 Task: Add a signature Kiera Campbell containing With heartfelt thanks and warm wishes, Kiera Campbell to email address softage.6@softage.net and add a folder Quality control
Action: Mouse moved to (71, 86)
Screenshot: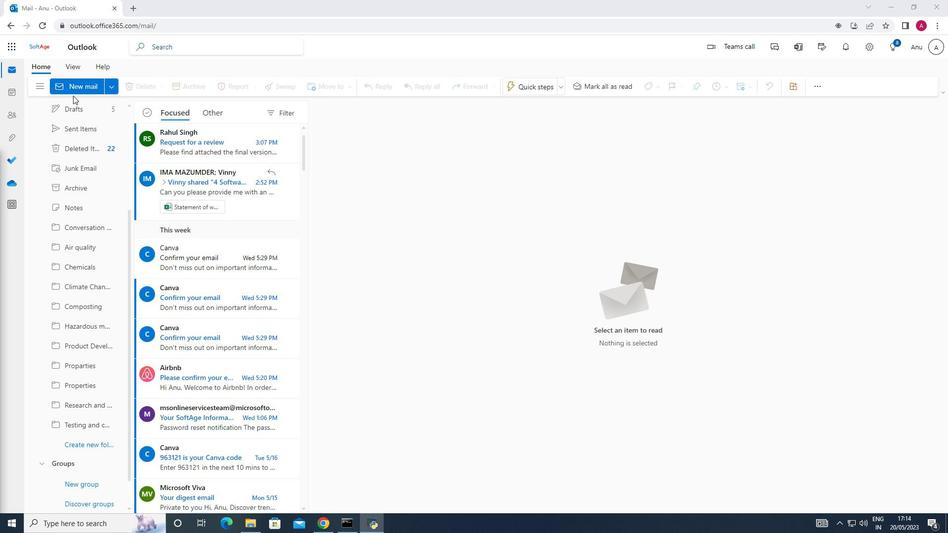 
Action: Mouse pressed left at (71, 86)
Screenshot: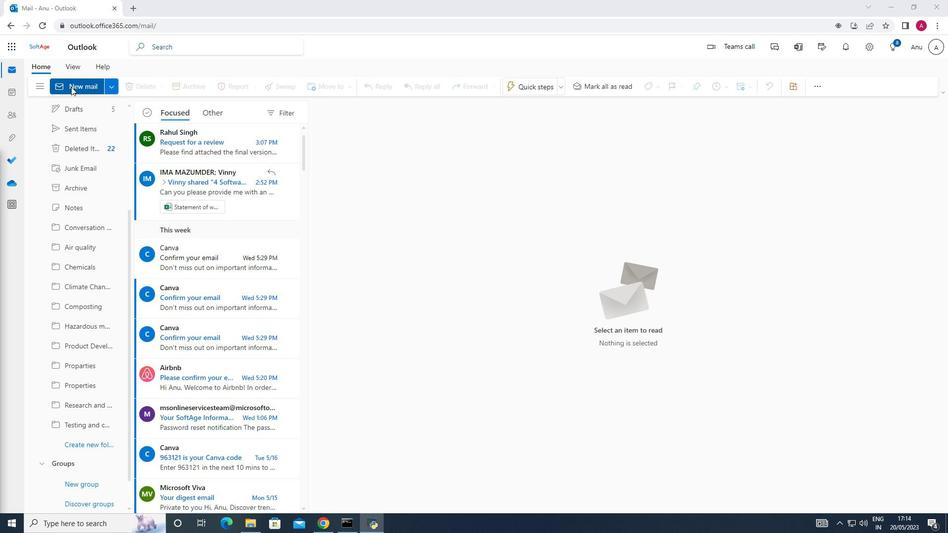 
Action: Mouse moved to (677, 89)
Screenshot: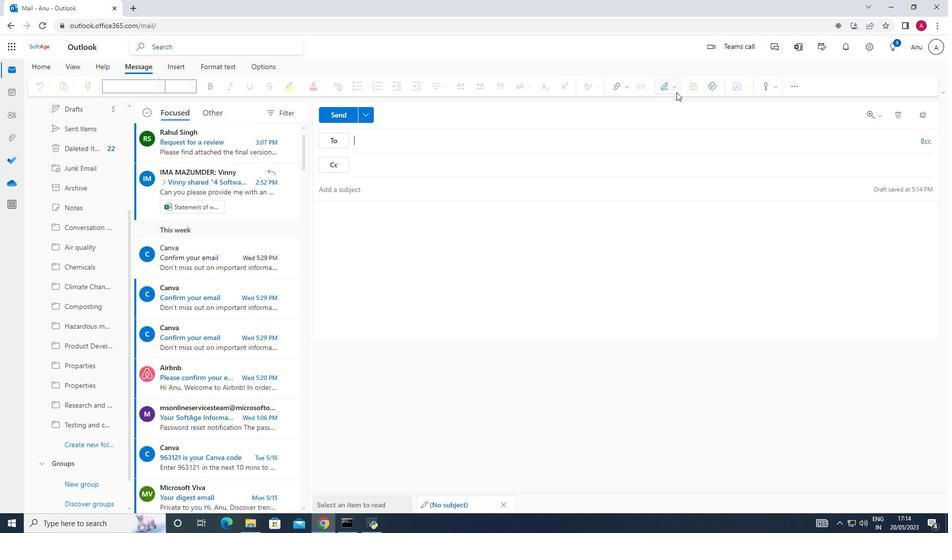 
Action: Mouse pressed left at (677, 89)
Screenshot: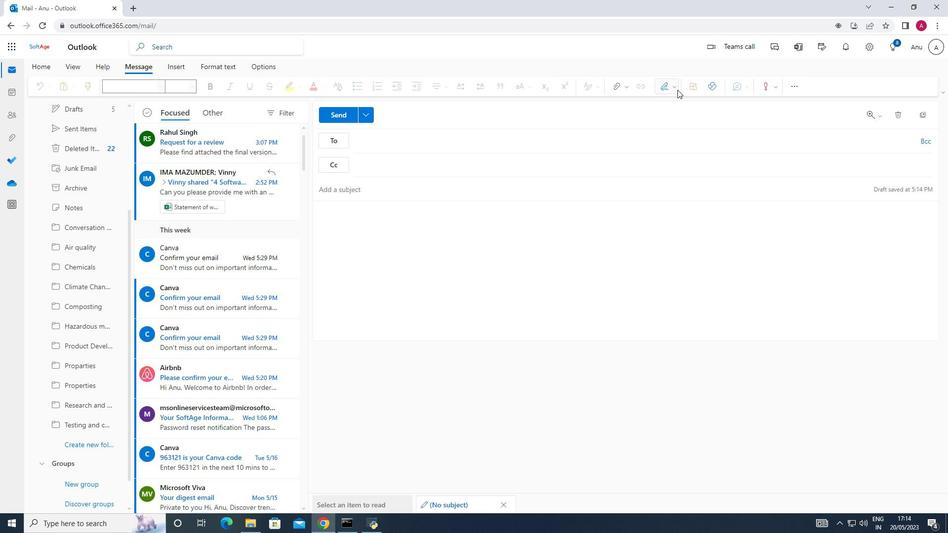 
Action: Mouse moved to (666, 123)
Screenshot: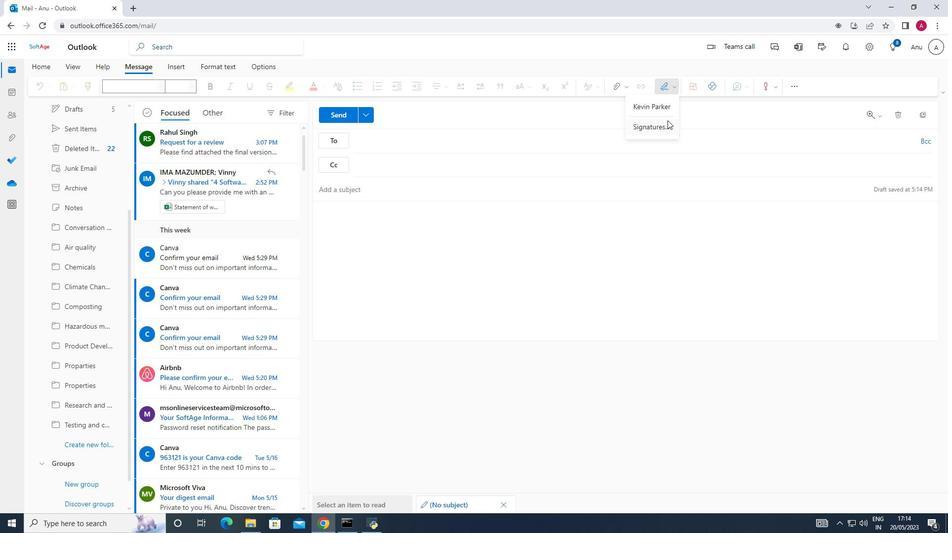
Action: Mouse pressed left at (666, 123)
Screenshot: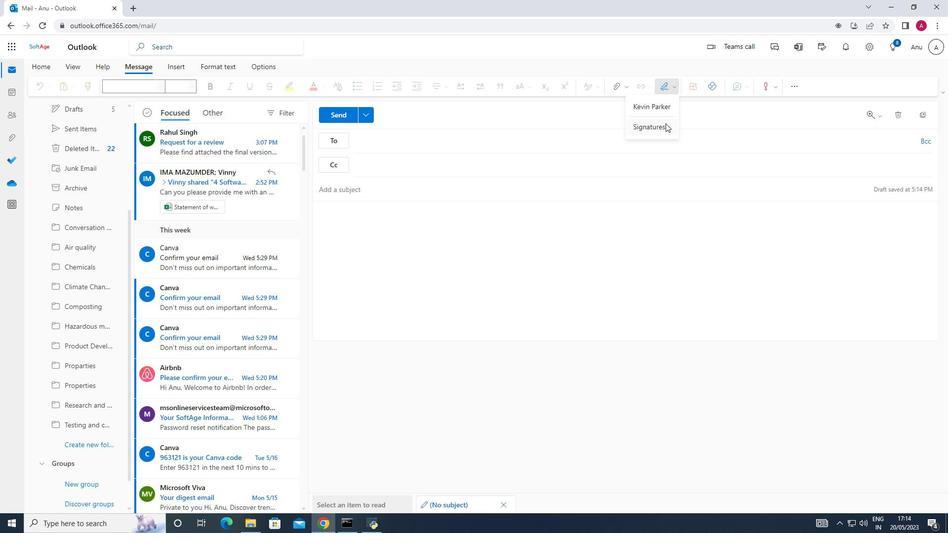 
Action: Mouse moved to (669, 161)
Screenshot: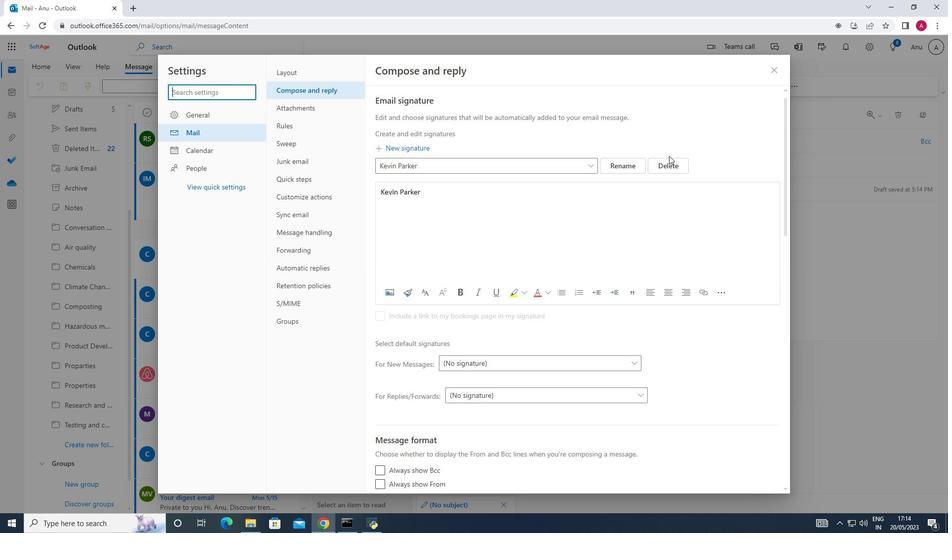
Action: Mouse pressed left at (669, 161)
Screenshot: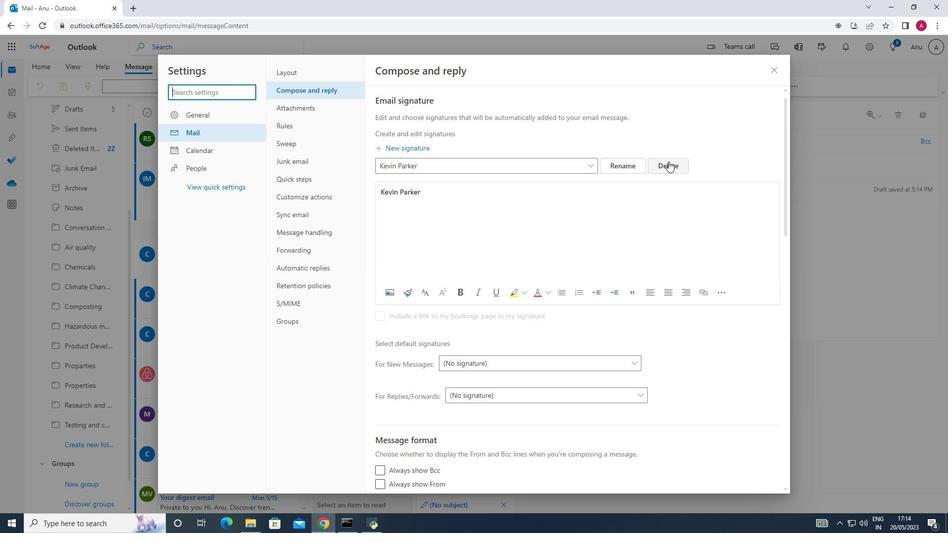 
Action: Mouse moved to (402, 166)
Screenshot: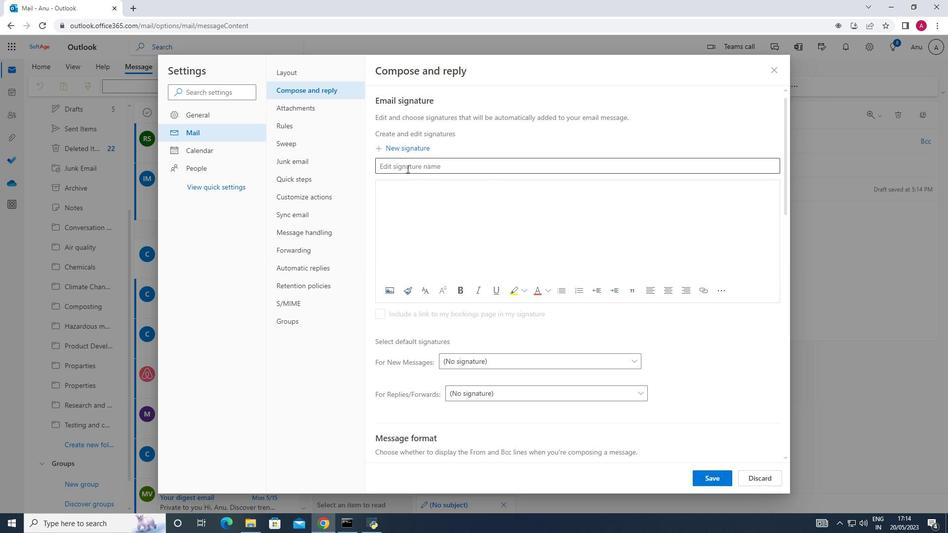 
Action: Mouse pressed left at (402, 166)
Screenshot: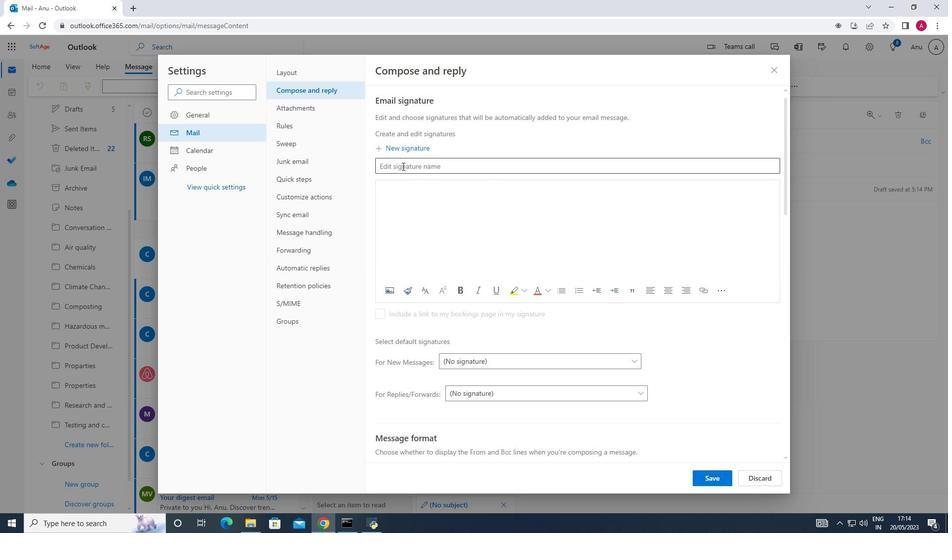 
Action: Key pressed <Key.caps_lock><Key.caps_lock><Key.caps_lock>K<Key.caps_lock>iera<Key.space><Key.caps_lock>CA<Key.backspace><Key.caps_lock>ampbell
Screenshot: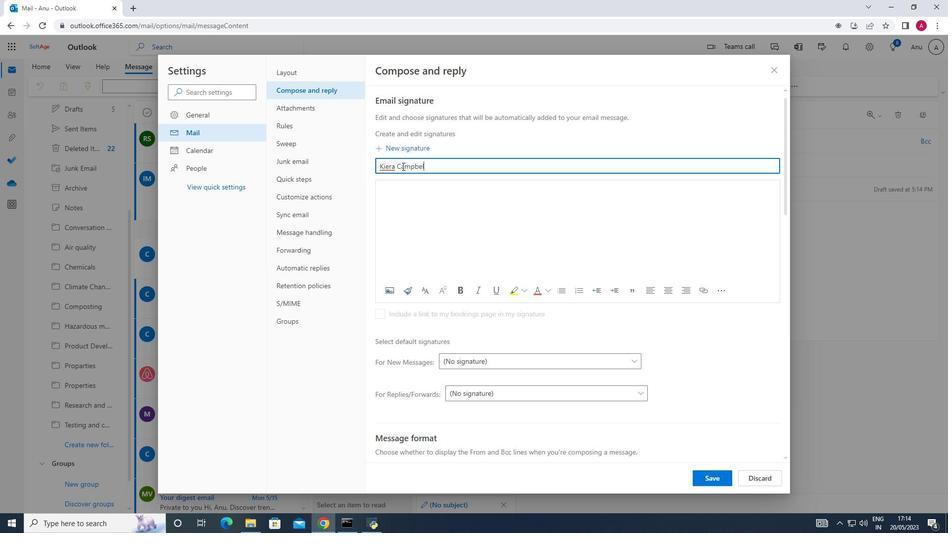 
Action: Mouse moved to (382, 188)
Screenshot: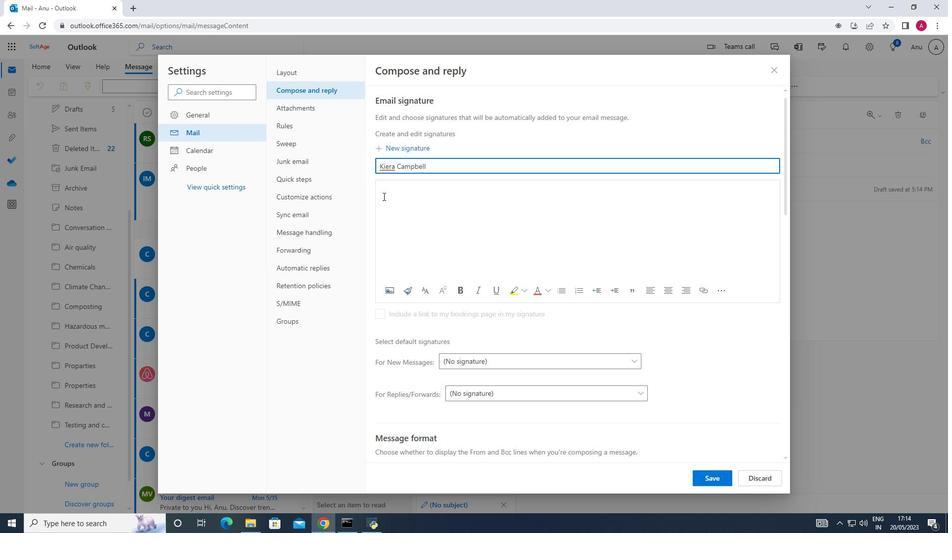 
Action: Mouse pressed left at (382, 188)
Screenshot: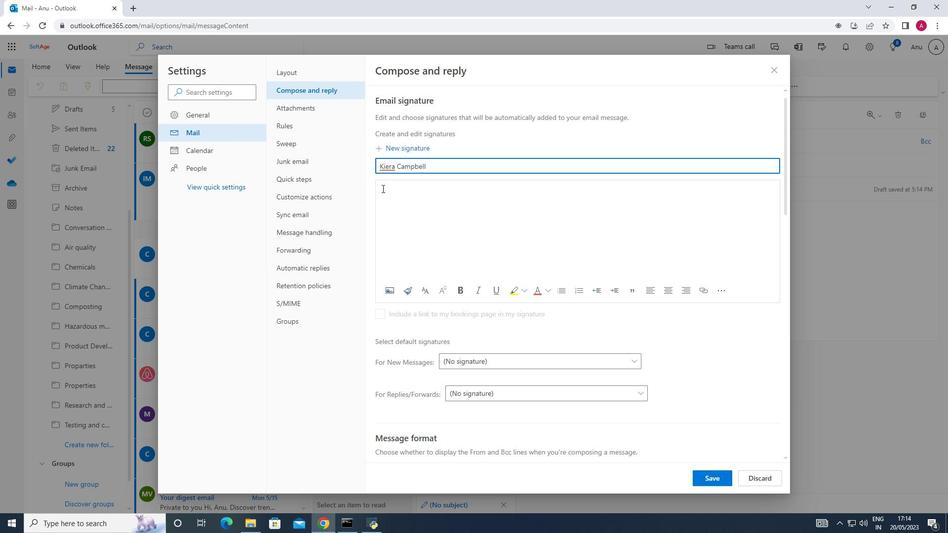 
Action: Mouse moved to (373, 194)
Screenshot: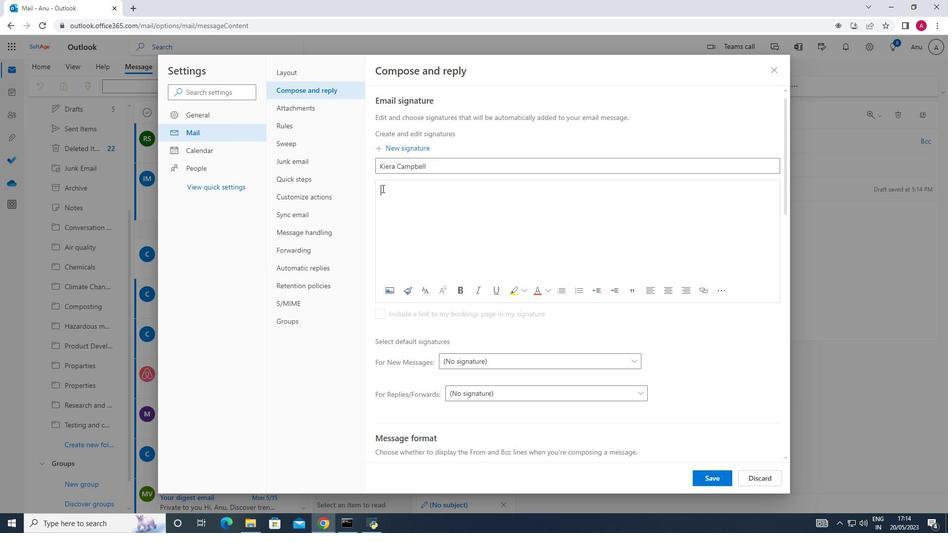 
Action: Key pressed <Key.caps_lock>K<Key.caps_lock>iera<Key.space><Key.shift>Camb<Key.backspace>pbell
Screenshot: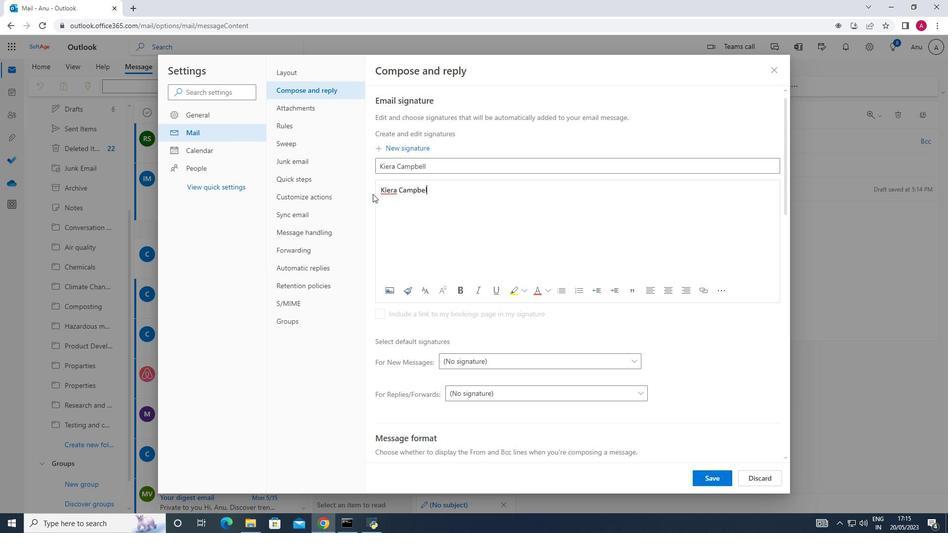 
Action: Mouse moved to (716, 474)
Screenshot: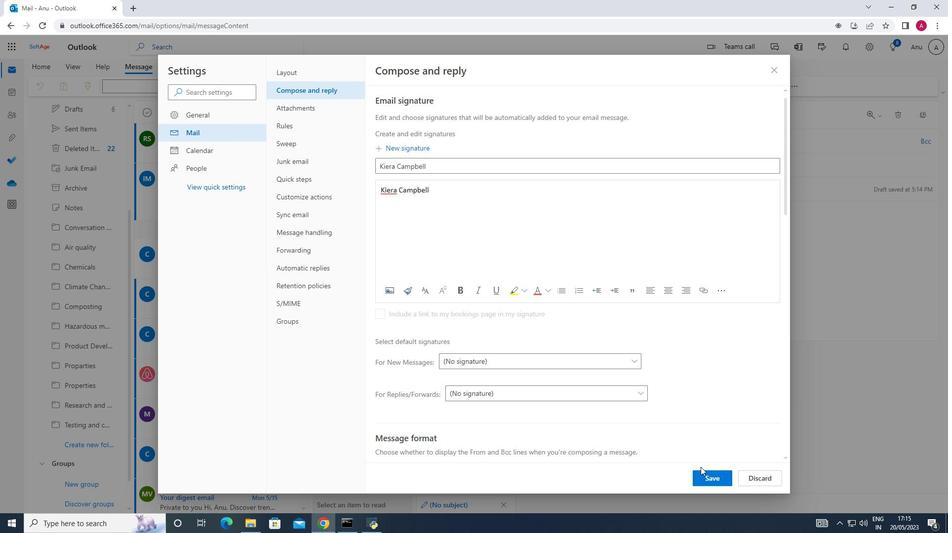 
Action: Mouse pressed left at (716, 474)
Screenshot: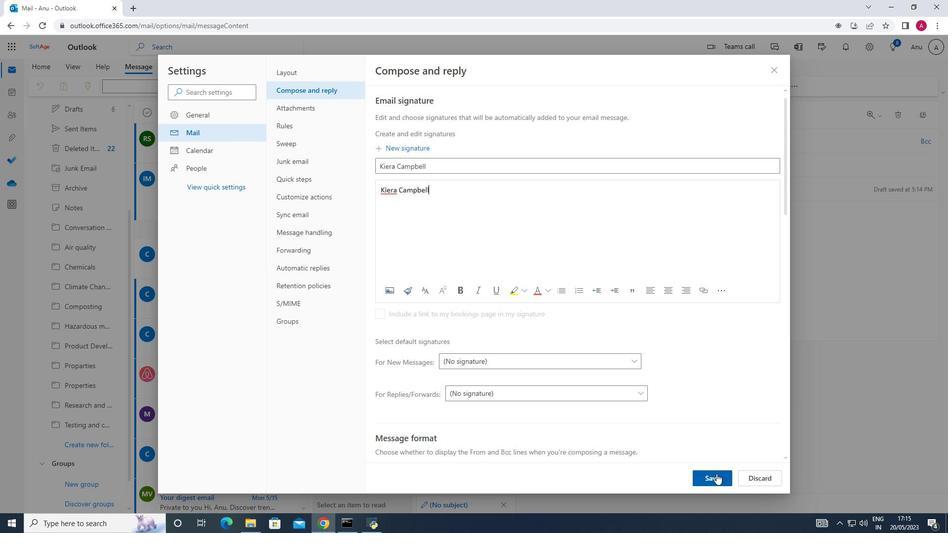
Action: Mouse moved to (776, 65)
Screenshot: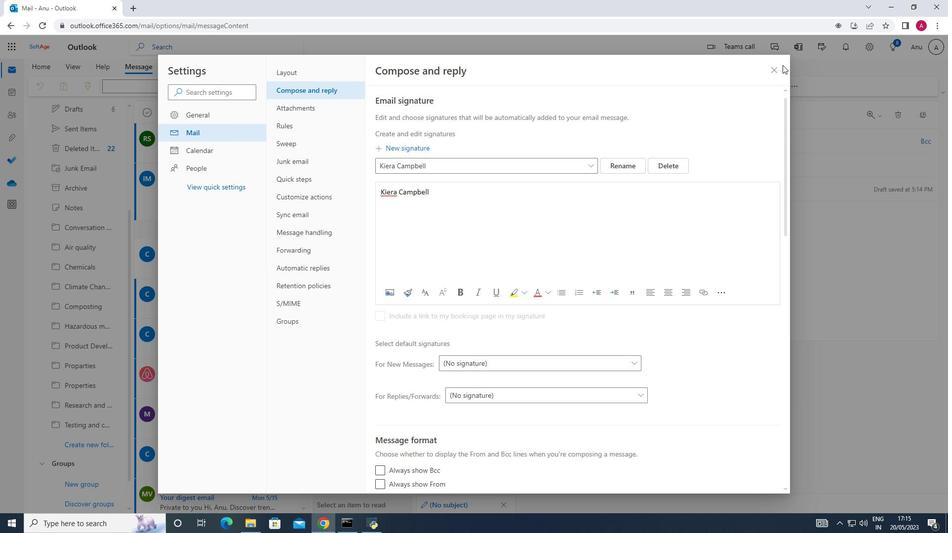 
Action: Mouse pressed left at (776, 65)
Screenshot: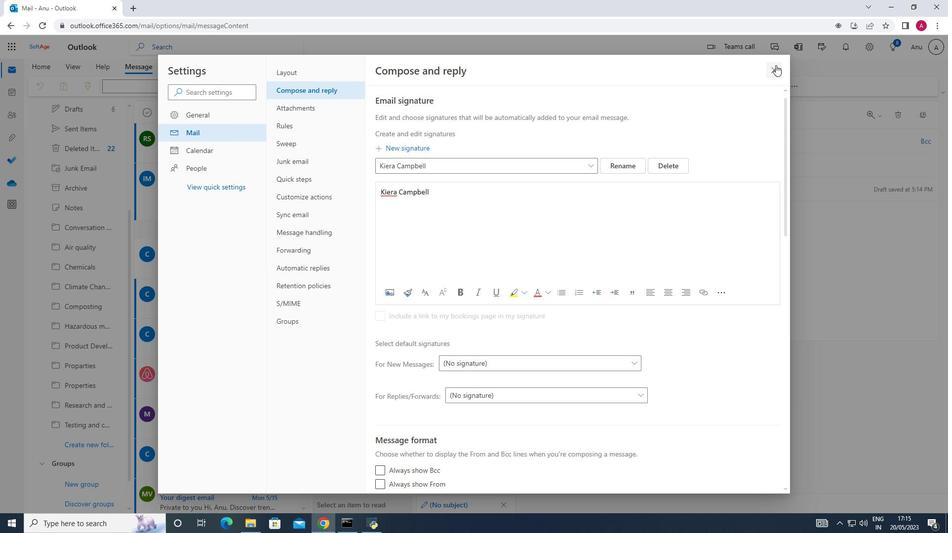 
Action: Mouse moved to (327, 214)
Screenshot: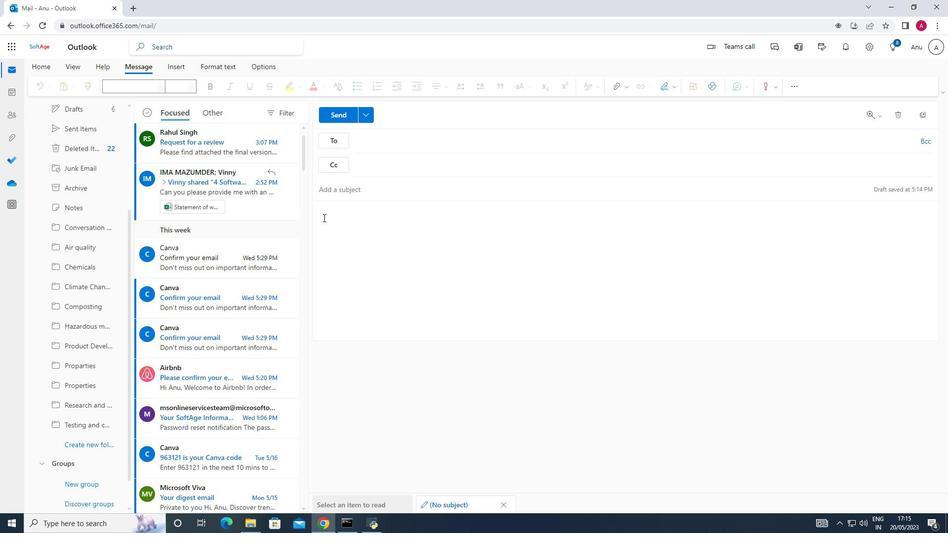 
Action: Mouse pressed left at (327, 214)
Screenshot: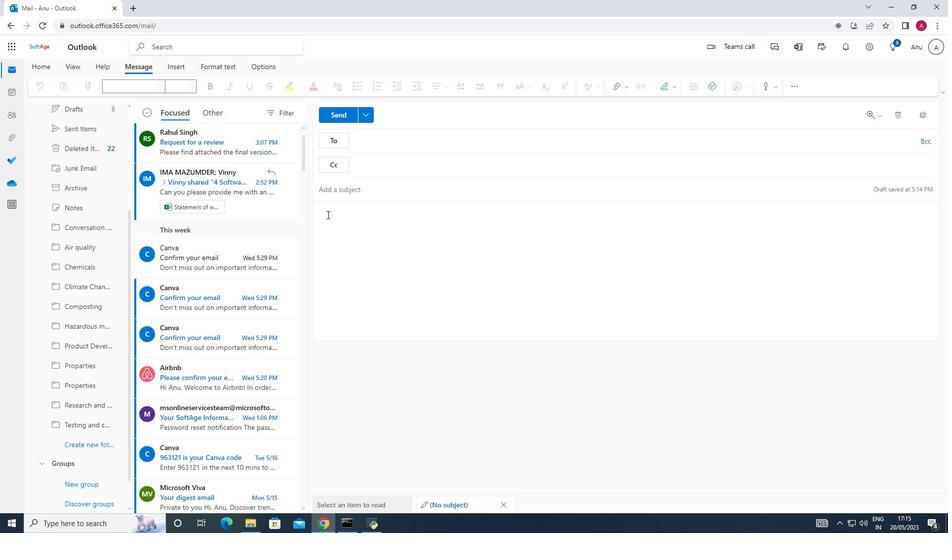 
Action: Key pressed <Key.shift>Heartfelt<Key.space><Key.shift>Thanks<Key.space>and<Key.space><Key.shift>Warm<Key.space><Key.shift>Wishes.
Screenshot: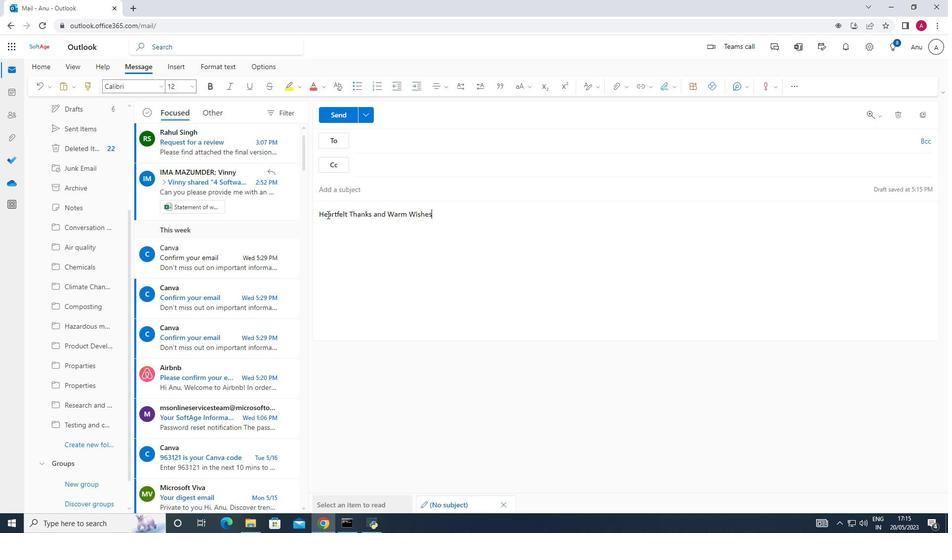 
Action: Mouse moved to (599, 86)
Screenshot: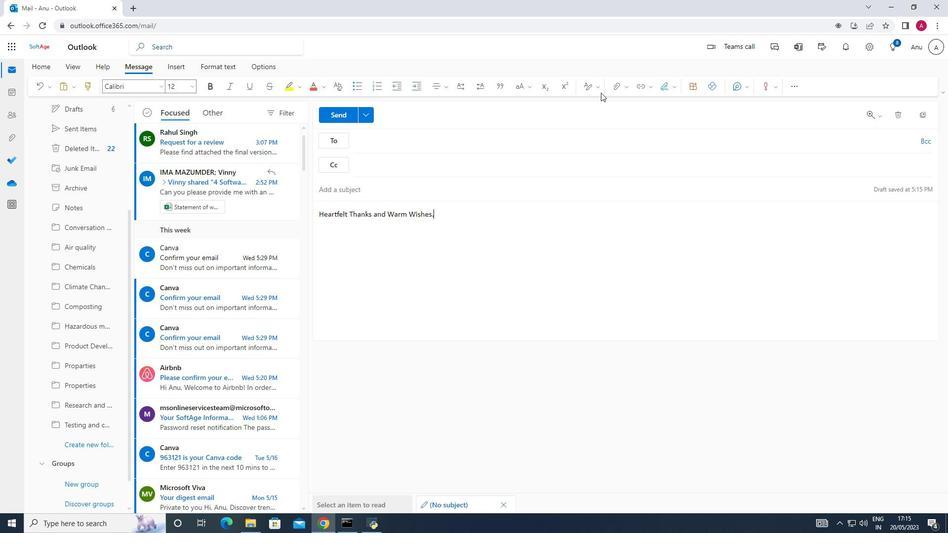 
Action: Mouse pressed left at (599, 86)
Screenshot: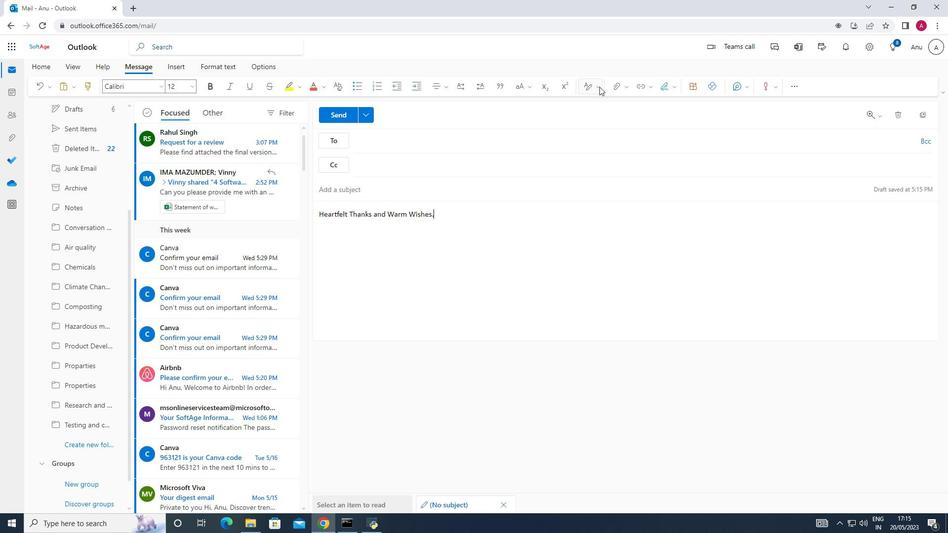 
Action: Mouse moved to (672, 86)
Screenshot: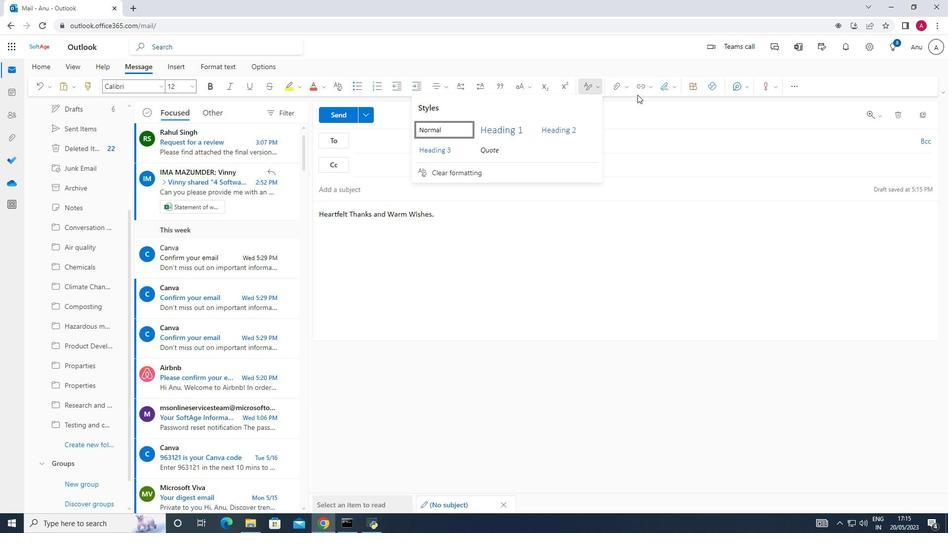 
Action: Mouse pressed left at (672, 86)
Screenshot: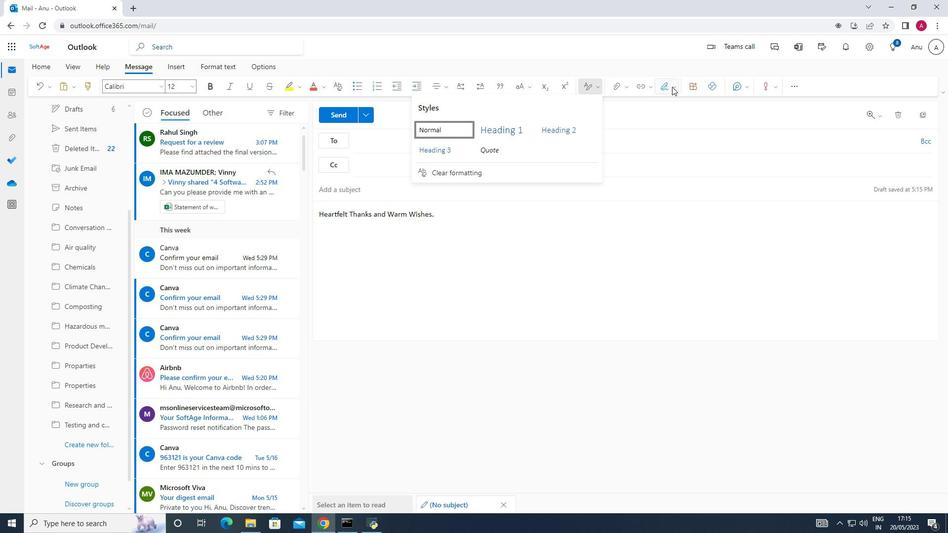 
Action: Mouse moved to (668, 107)
Screenshot: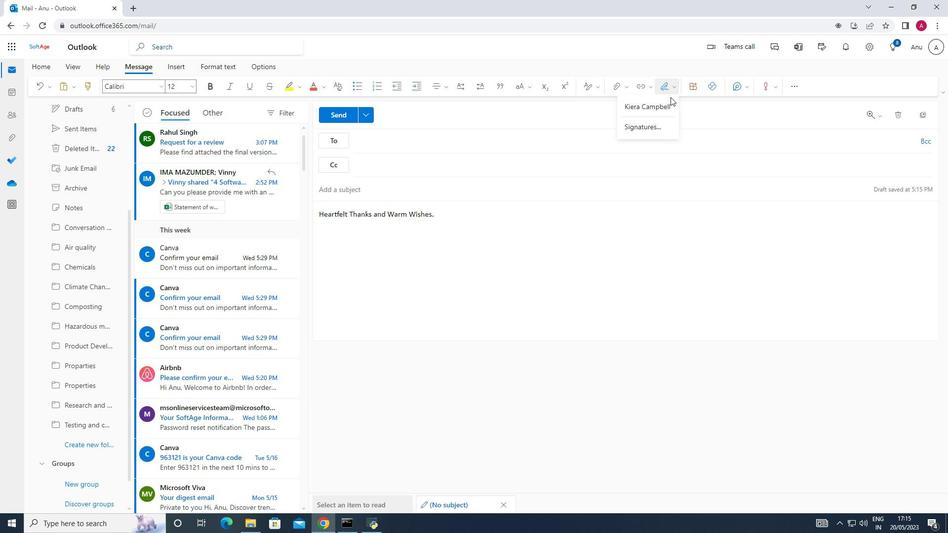 
Action: Mouse pressed left at (668, 107)
Screenshot: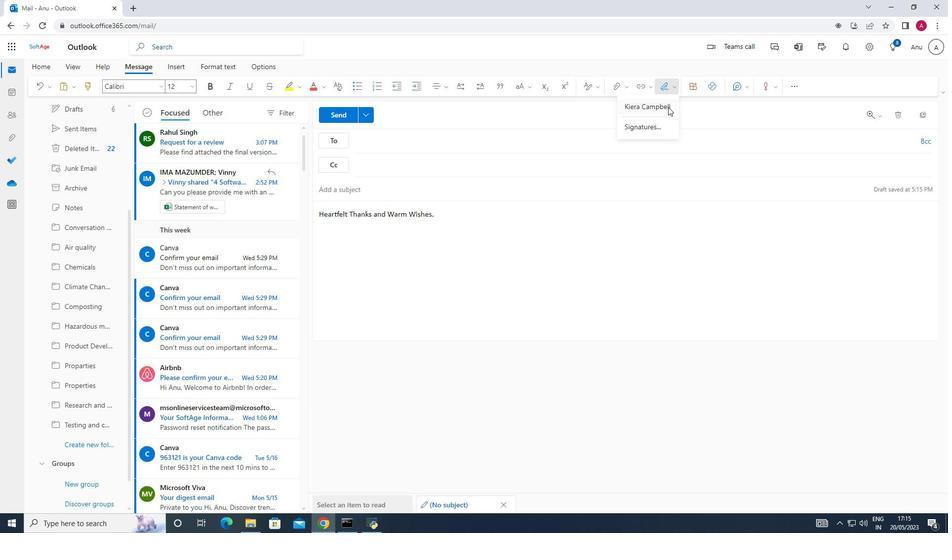 
Action: Mouse moved to (369, 144)
Screenshot: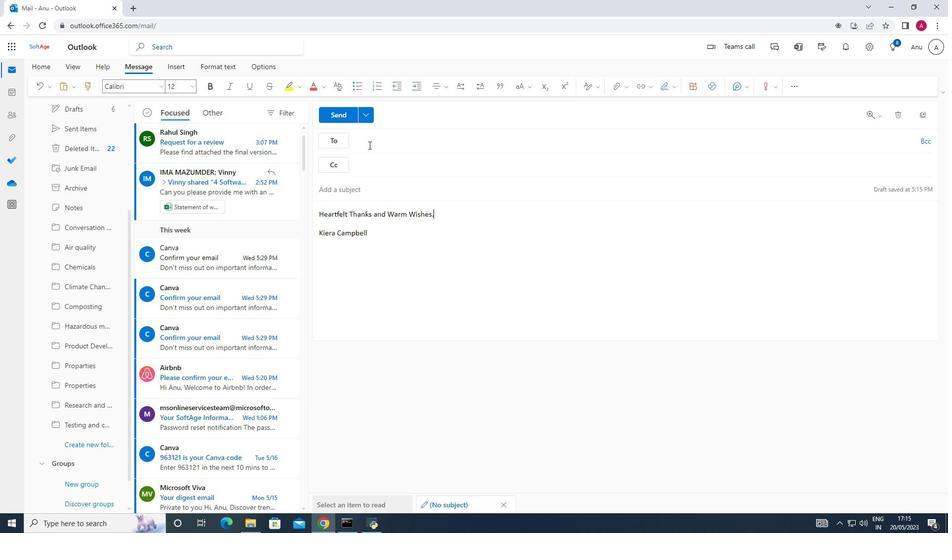 
Action: Mouse pressed left at (369, 144)
Screenshot: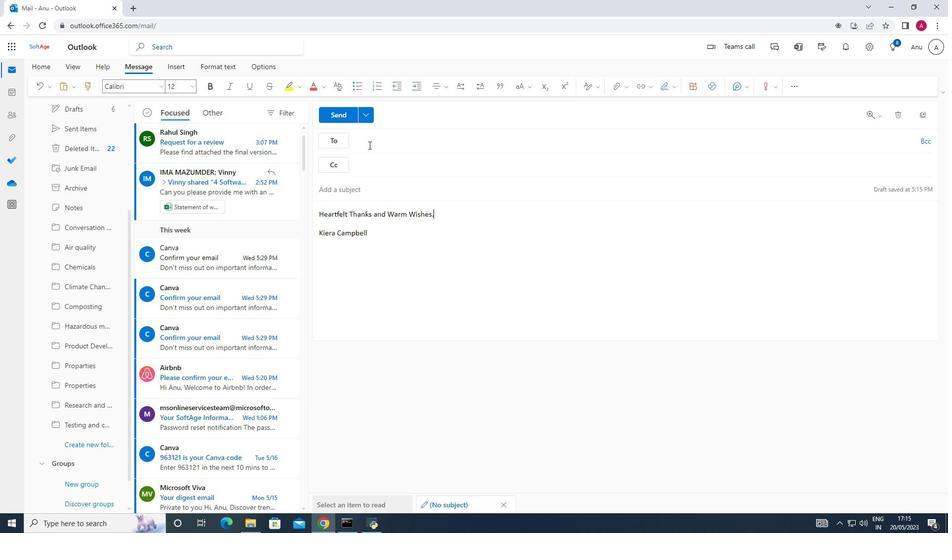 
Action: Key pressed <Key.shift>Softage.6<Key.shift>@softage.net
Screenshot: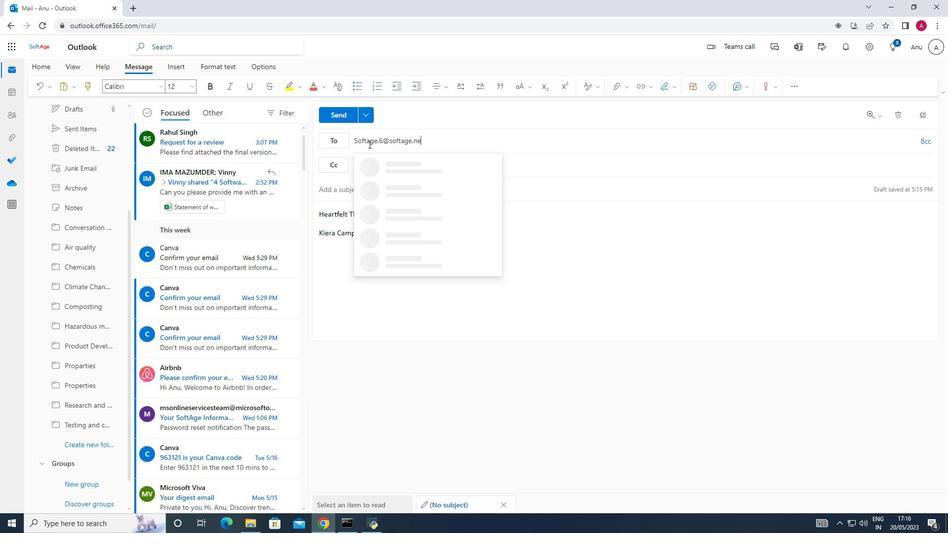 
Action: Mouse moved to (412, 160)
Screenshot: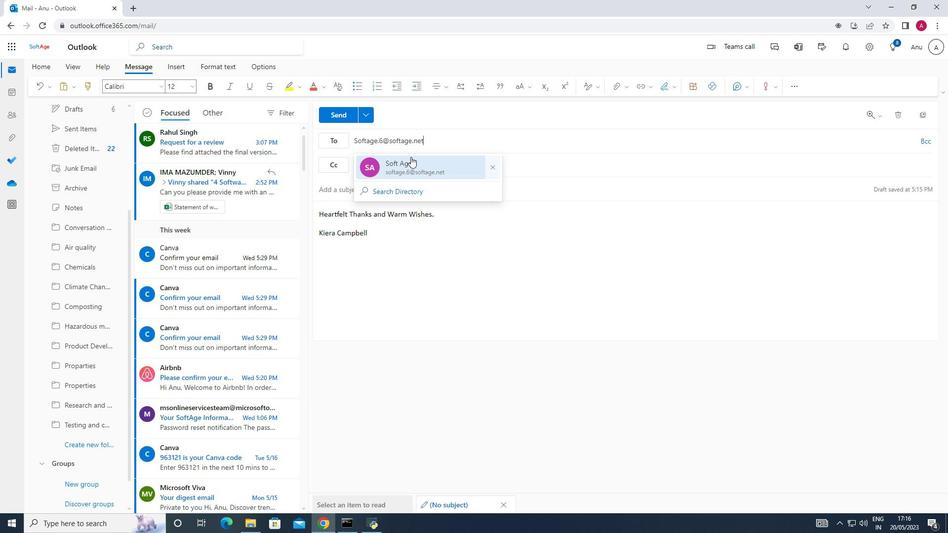 
Action: Mouse pressed left at (412, 160)
Screenshot: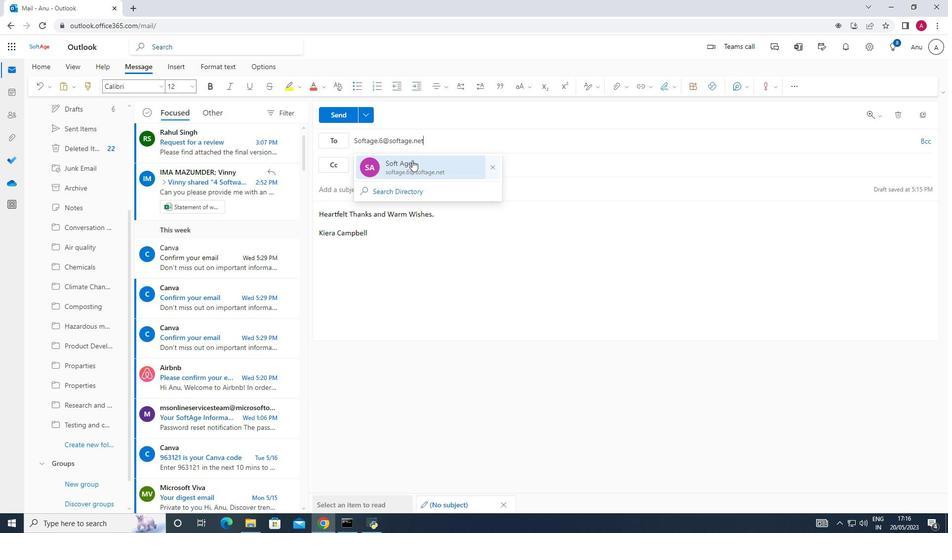 
Action: Mouse moved to (144, 297)
Screenshot: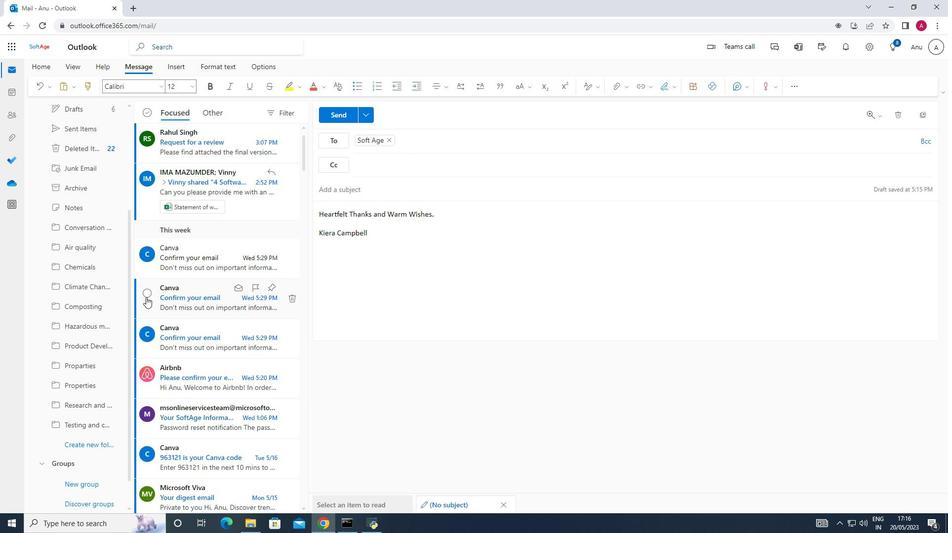 
Action: Mouse scrolled (144, 297) with delta (0, 0)
Screenshot: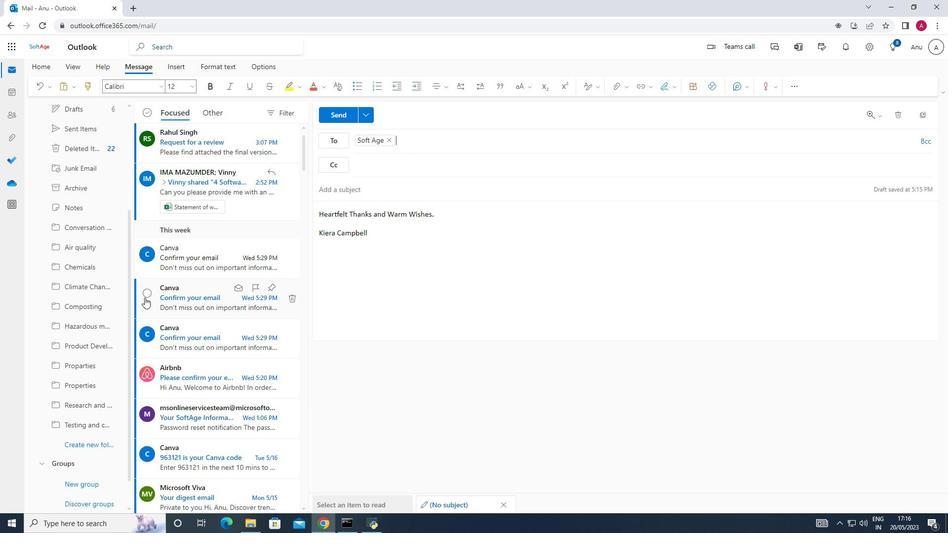 
Action: Mouse moved to (87, 309)
Screenshot: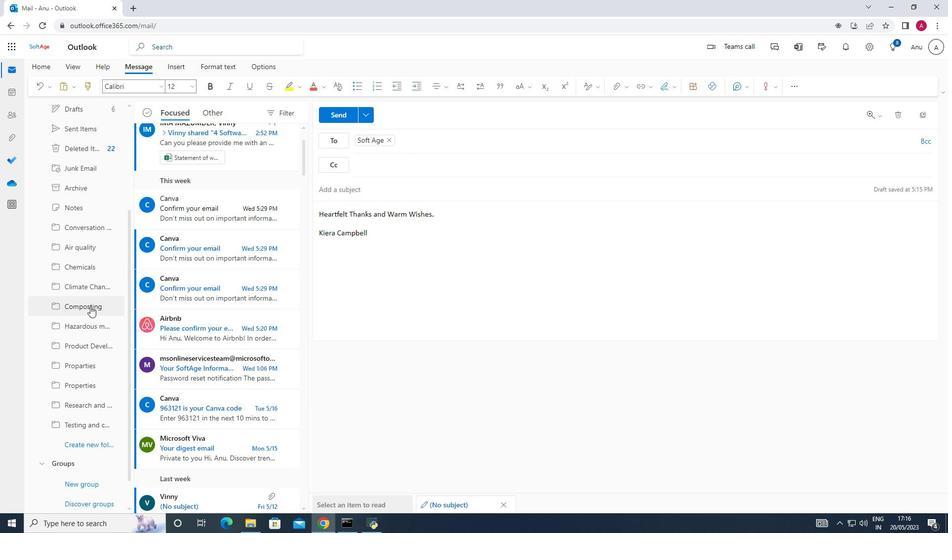 
Action: Mouse scrolled (87, 309) with delta (0, 0)
Screenshot: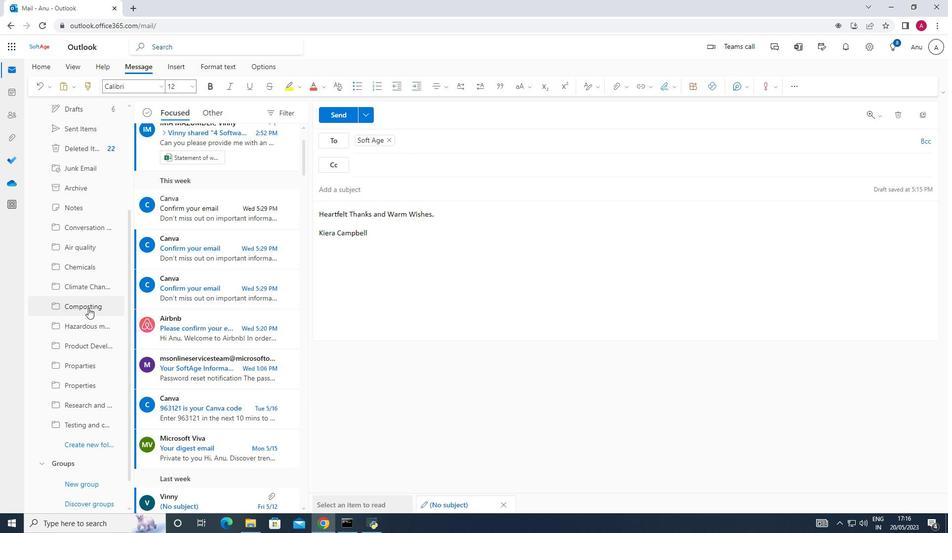 
Action: Mouse scrolled (87, 309) with delta (0, 0)
Screenshot: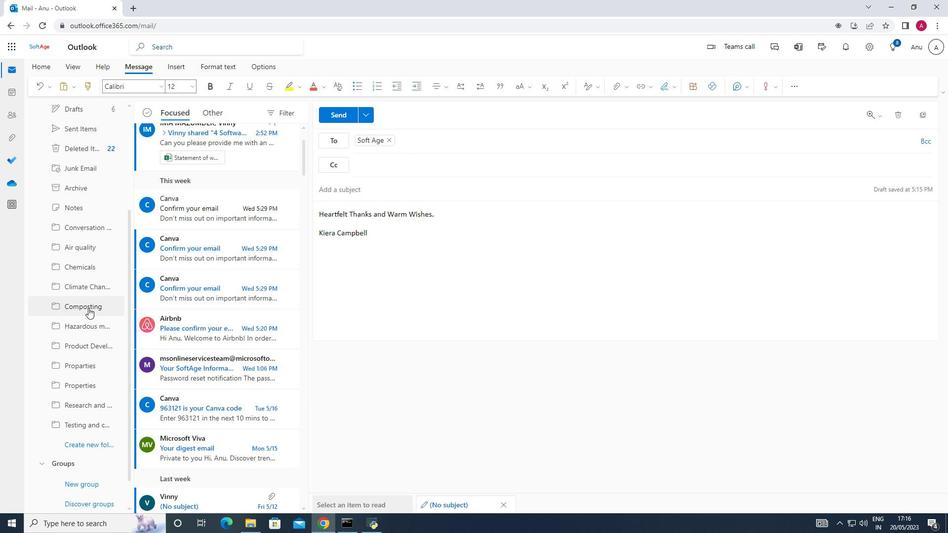 
Action: Mouse scrolled (87, 309) with delta (0, 0)
Screenshot: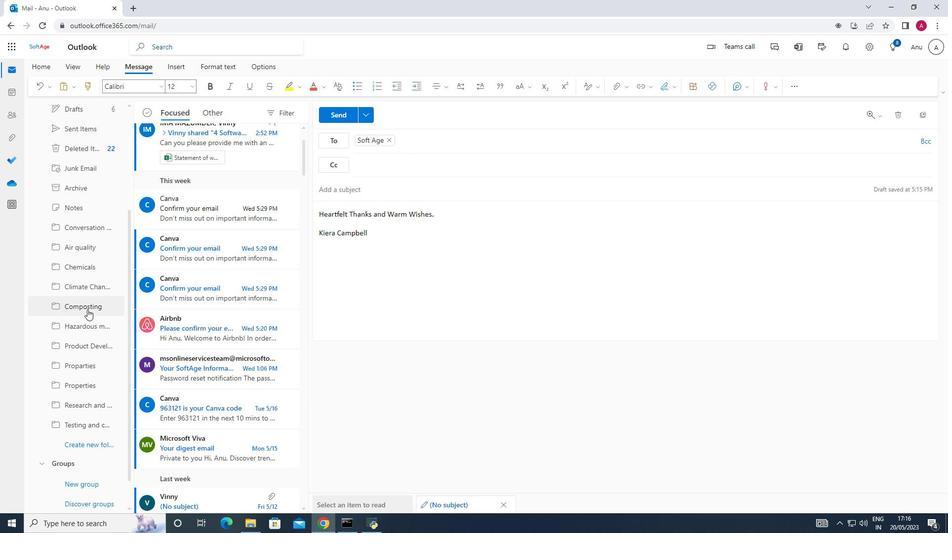 
Action: Mouse moved to (83, 412)
Screenshot: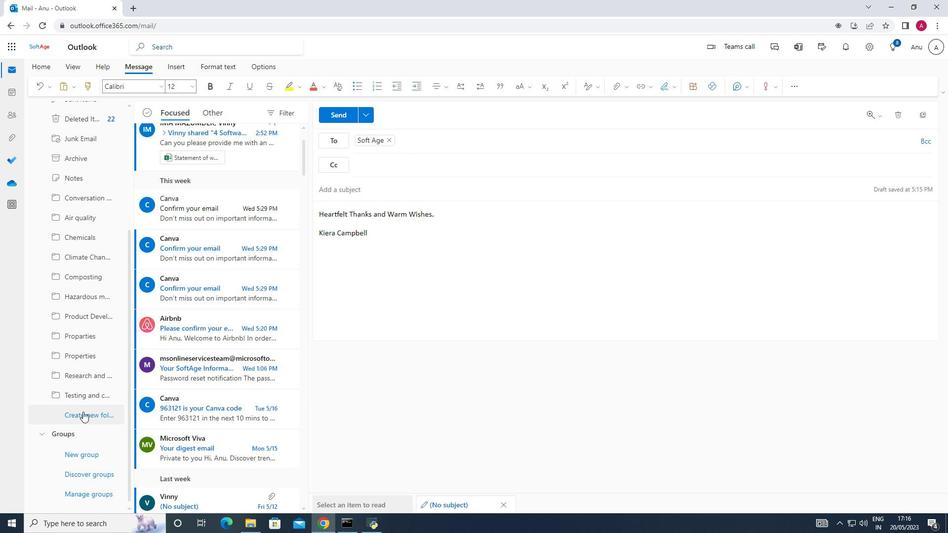 
Action: Mouse pressed left at (83, 412)
Screenshot: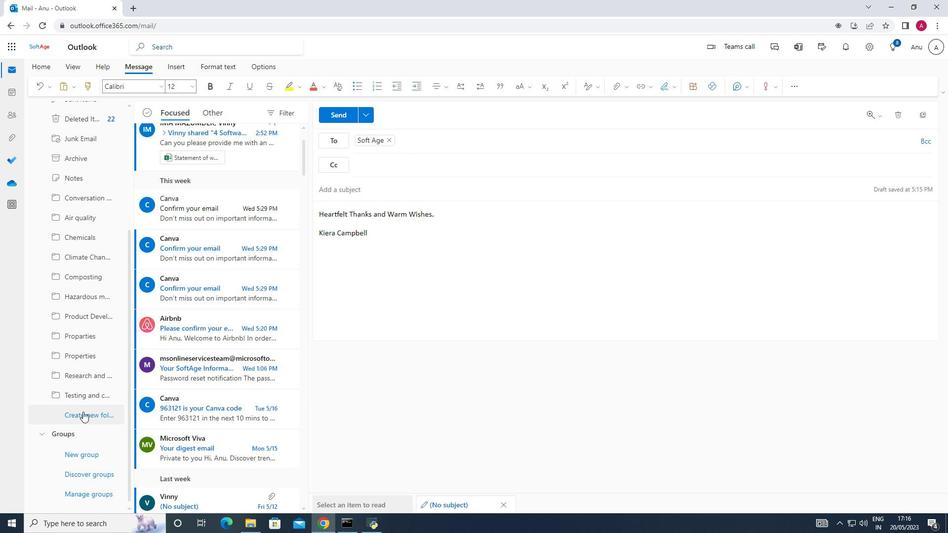 
Action: Mouse moved to (75, 411)
Screenshot: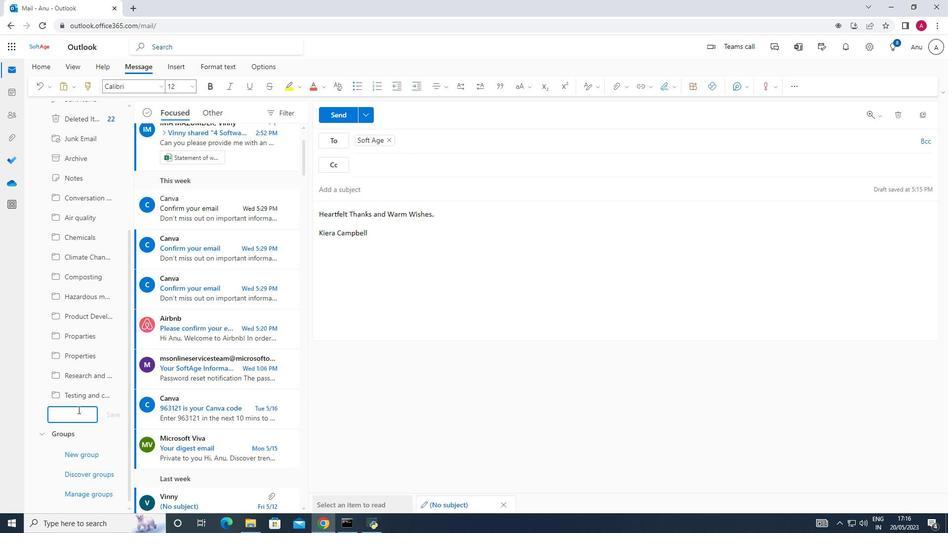 
Action: Mouse pressed left at (75, 411)
Screenshot: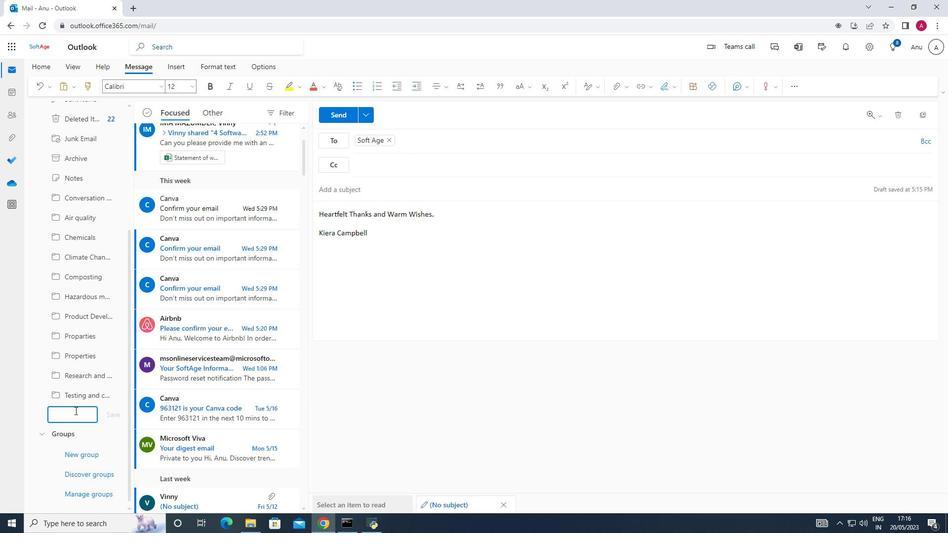 
Action: Mouse moved to (74, 418)
Screenshot: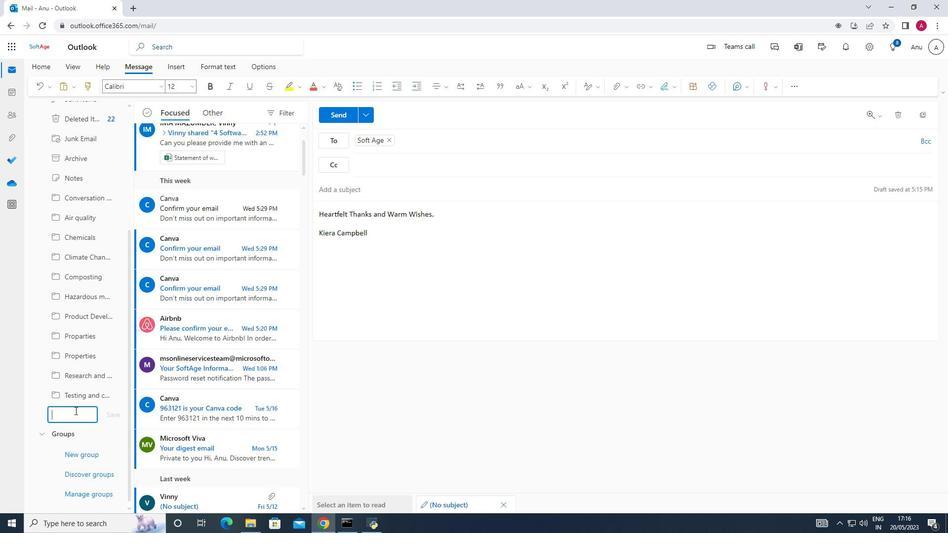 
Action: Key pressed <Key.shift>Quality<Key.space>control
Screenshot: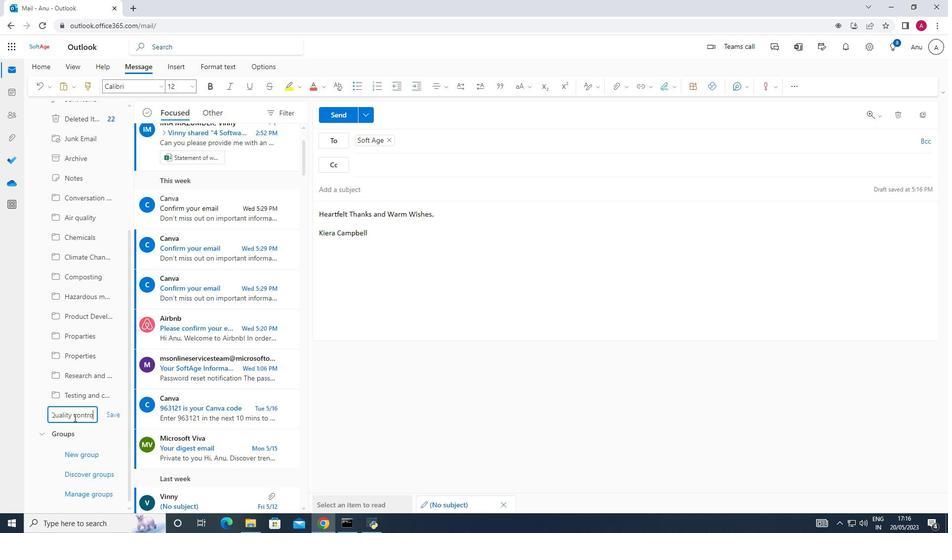 
Action: Mouse moved to (114, 417)
Screenshot: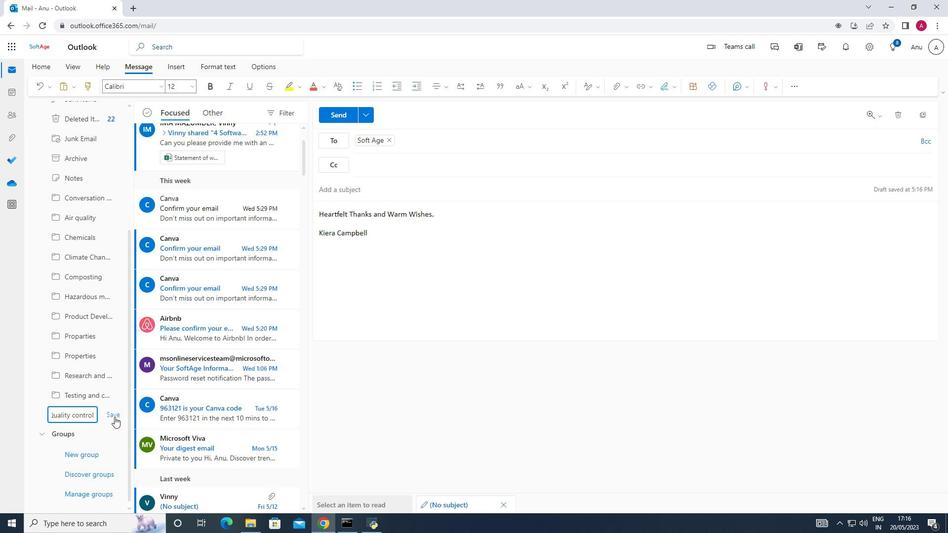 
Action: Mouse pressed left at (114, 417)
Screenshot: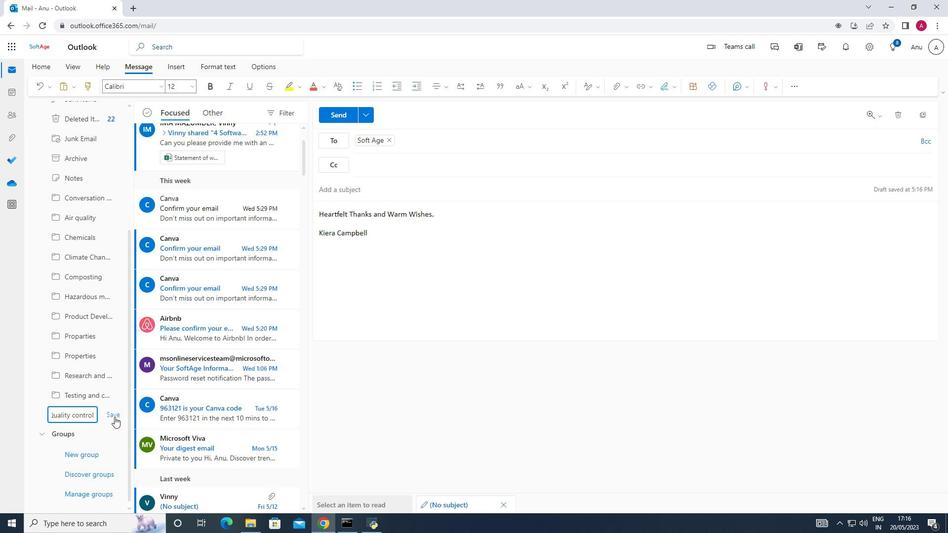 
Action: Mouse moved to (367, 291)
Screenshot: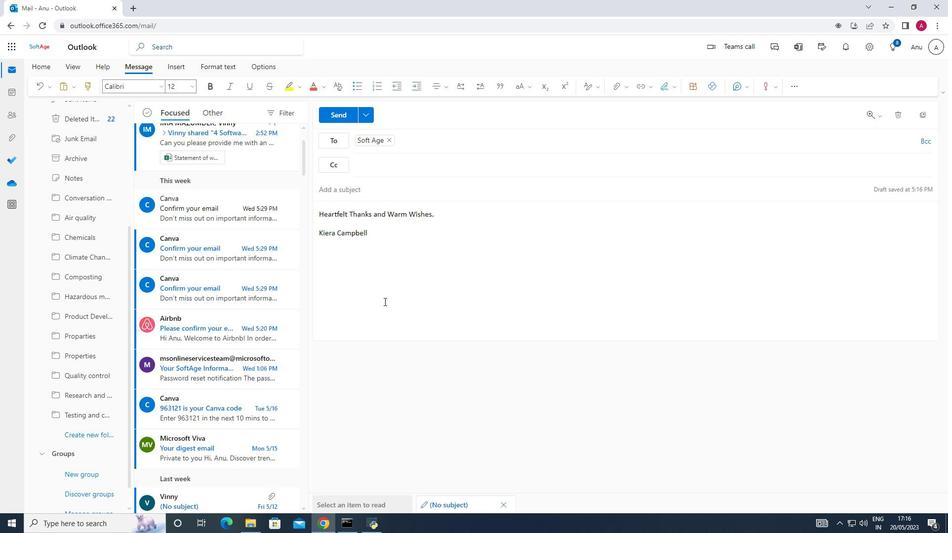 
Action: Mouse scrolled (367, 291) with delta (0, 0)
Screenshot: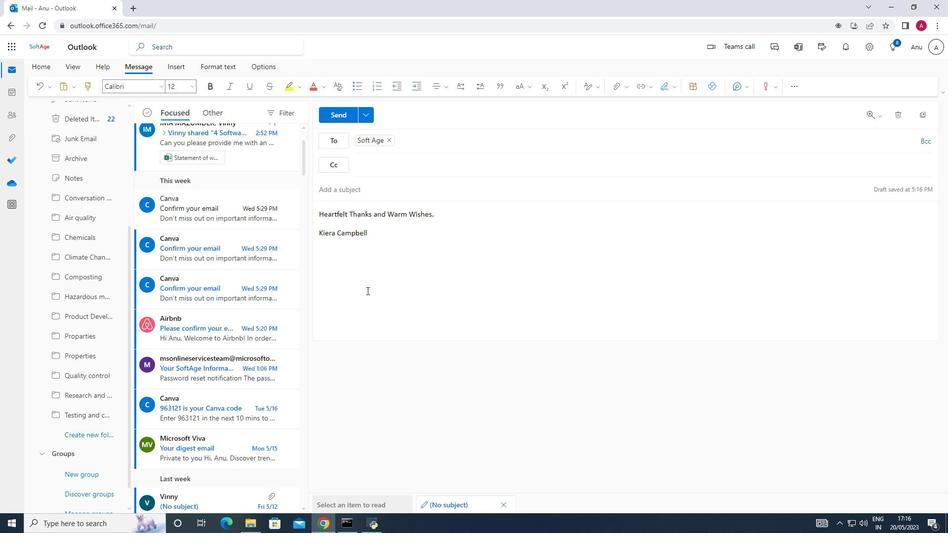 
Action: Mouse scrolled (367, 291) with delta (0, 0)
Screenshot: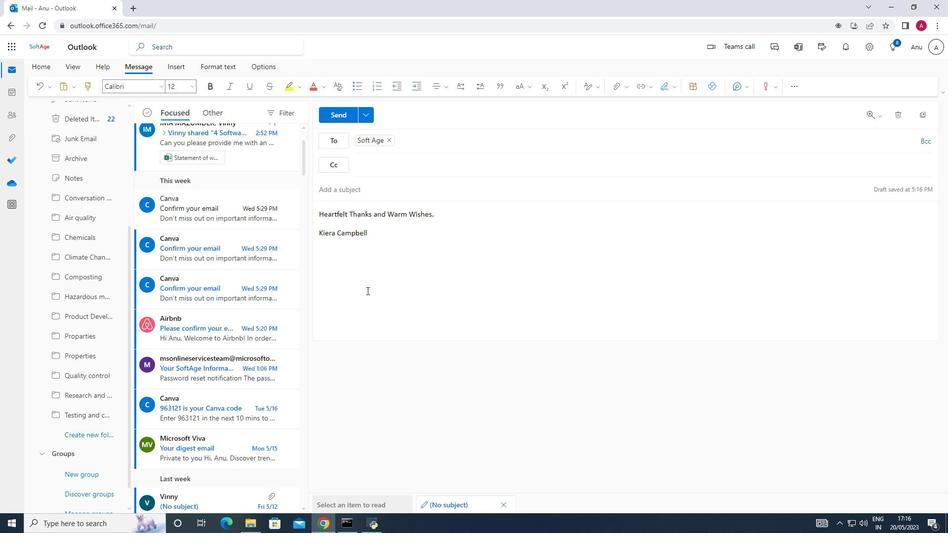 
Action: Mouse scrolled (367, 291) with delta (0, 0)
Screenshot: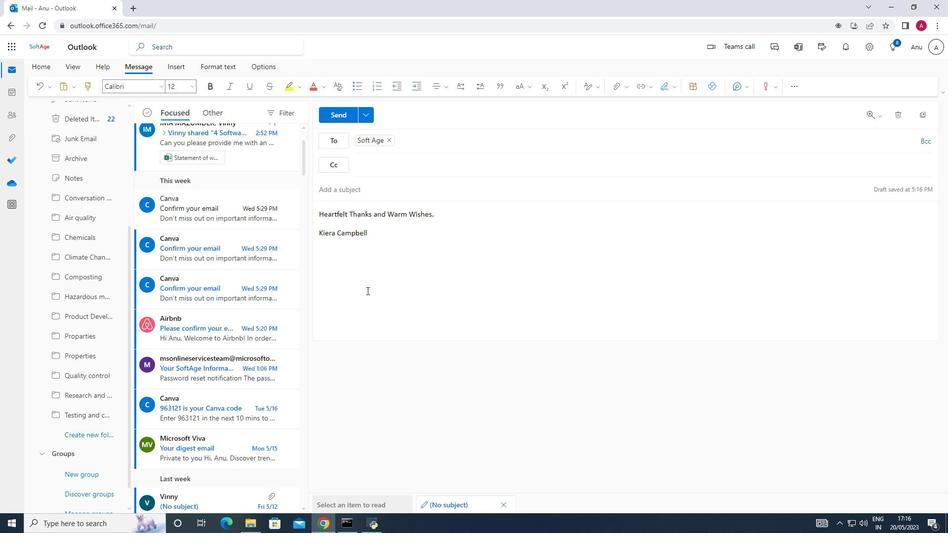 
Action: Mouse moved to (335, 117)
Screenshot: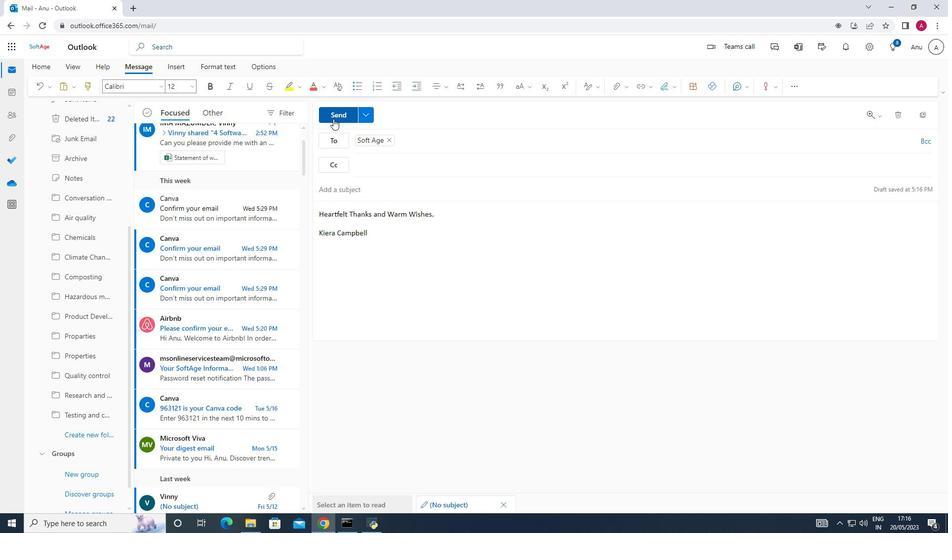 
Action: Mouse pressed left at (335, 117)
Screenshot: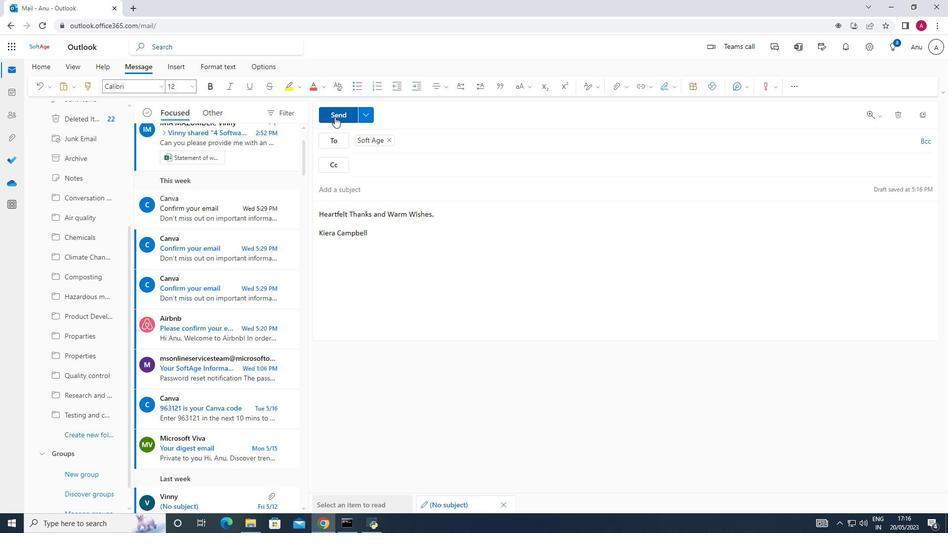 
Action: Mouse moved to (463, 298)
Screenshot: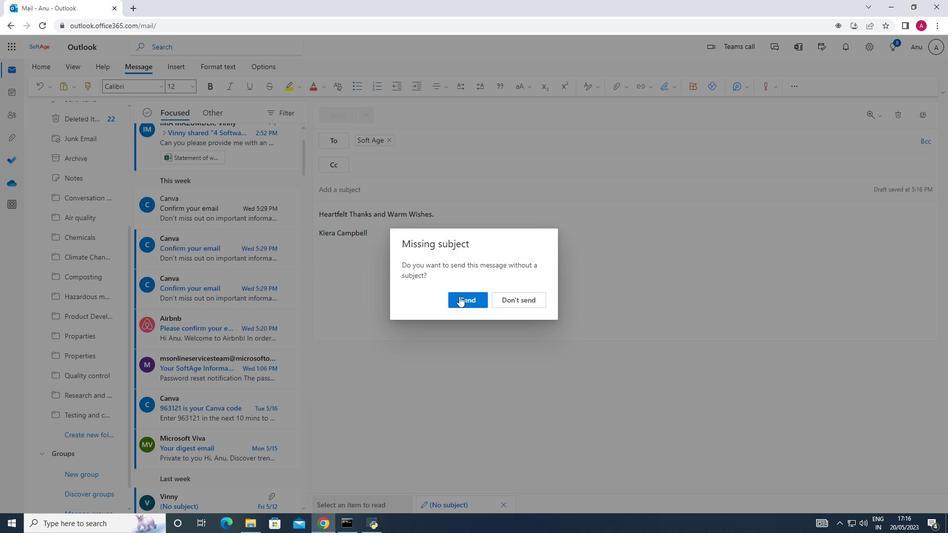 
Action: Mouse pressed left at (463, 298)
Screenshot: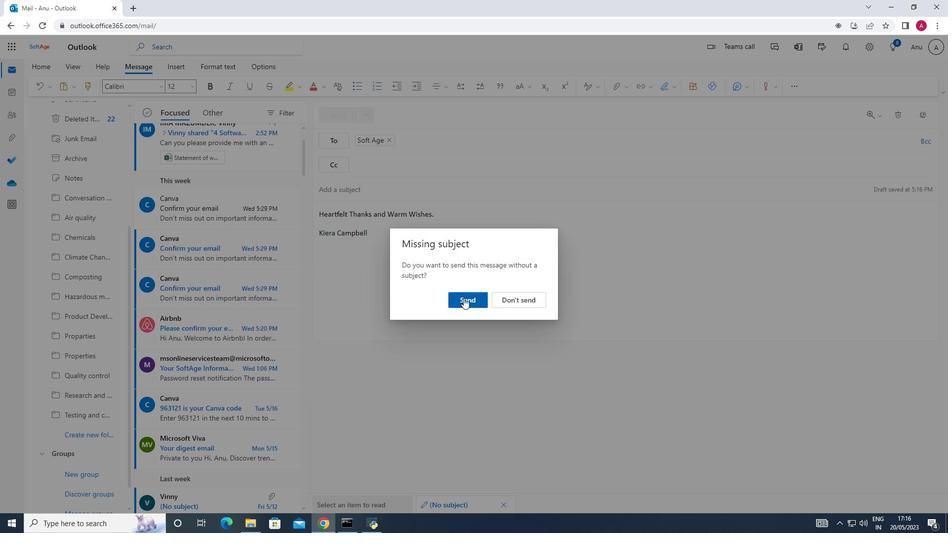 
Action: Mouse moved to (312, 357)
Screenshot: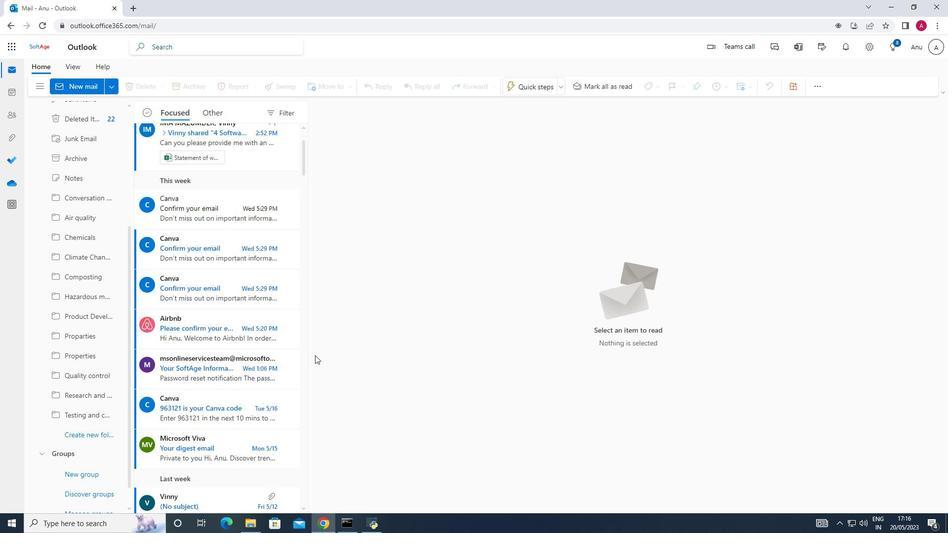 
